 Task: Add the task  Develop a new online tool for social media management to the section Code Standardization Sprint in the project AgileNova and add a Due Date to the respective task as 2023/11/20
Action: Mouse moved to (50, 236)
Screenshot: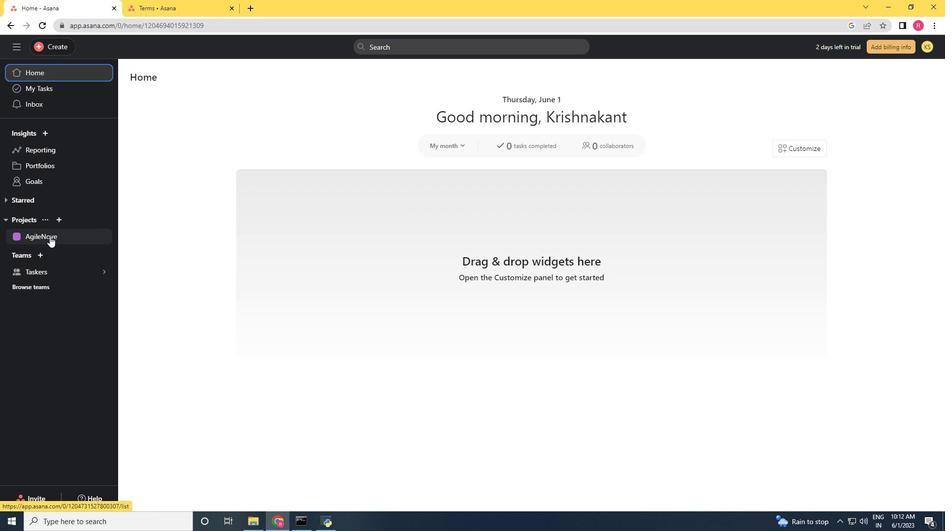 
Action: Mouse pressed left at (50, 236)
Screenshot: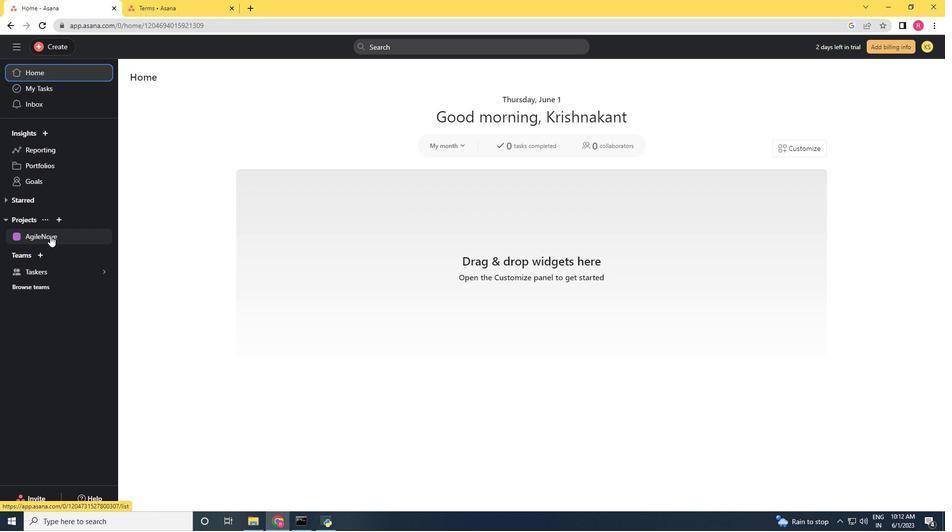 
Action: Mouse moved to (349, 289)
Screenshot: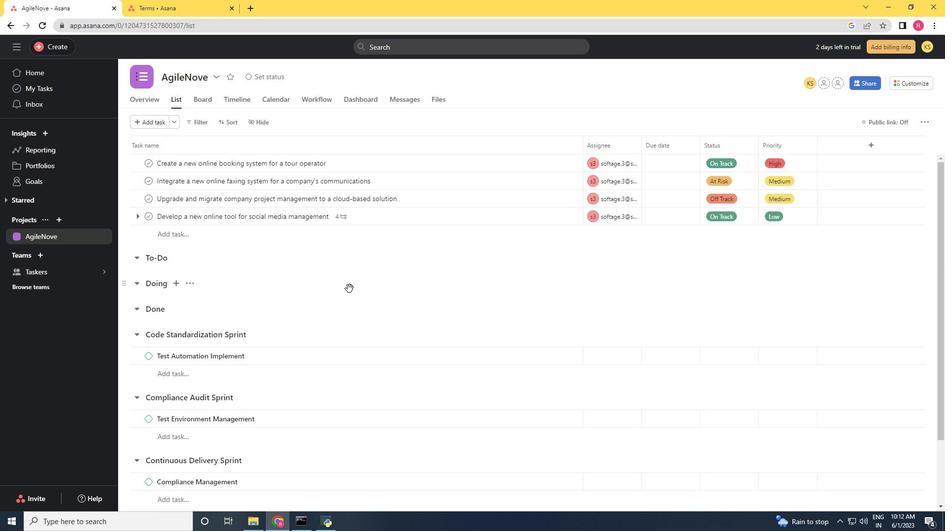 
Action: Mouse scrolled (349, 289) with delta (0, 0)
Screenshot: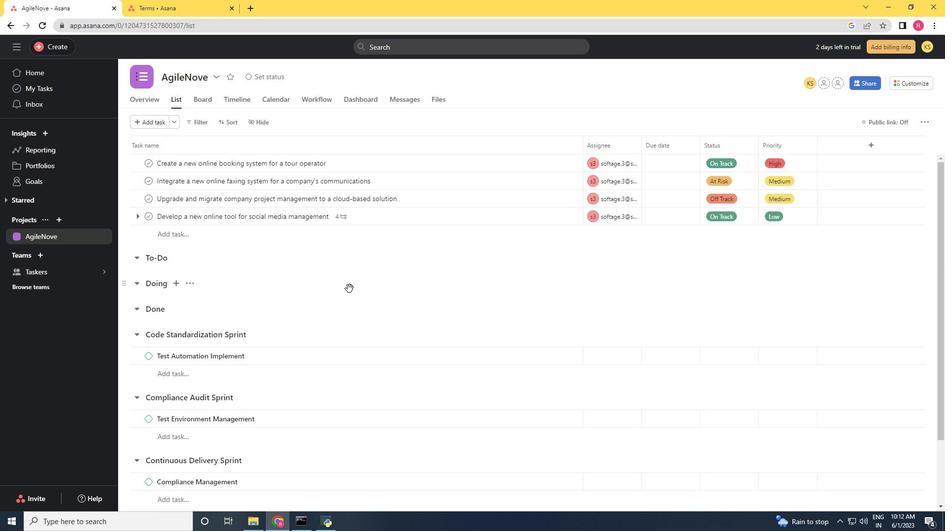 
Action: Mouse scrolled (349, 290) with delta (0, 0)
Screenshot: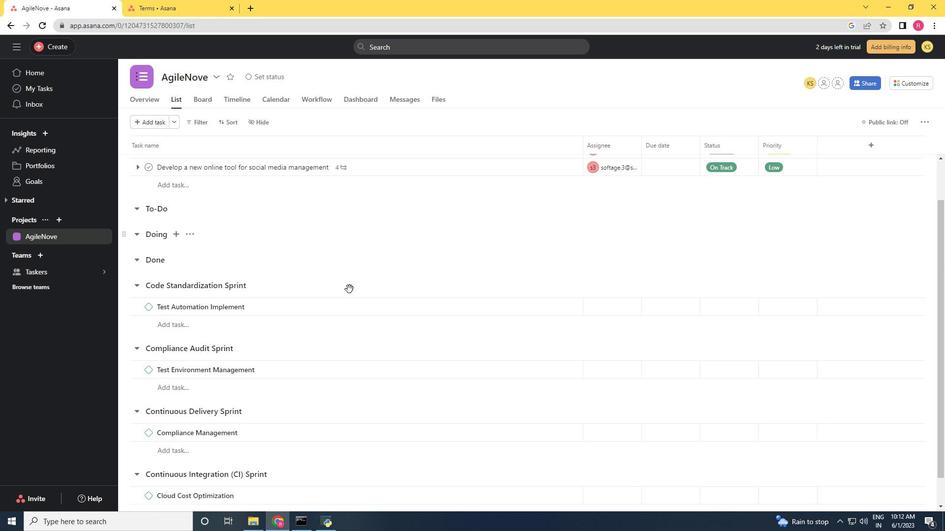 
Action: Mouse moved to (557, 216)
Screenshot: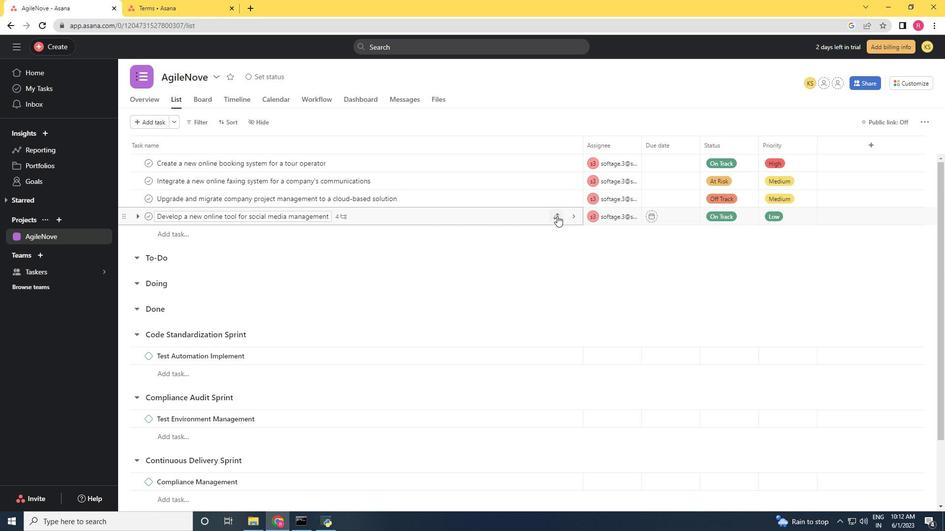 
Action: Mouse pressed left at (557, 216)
Screenshot: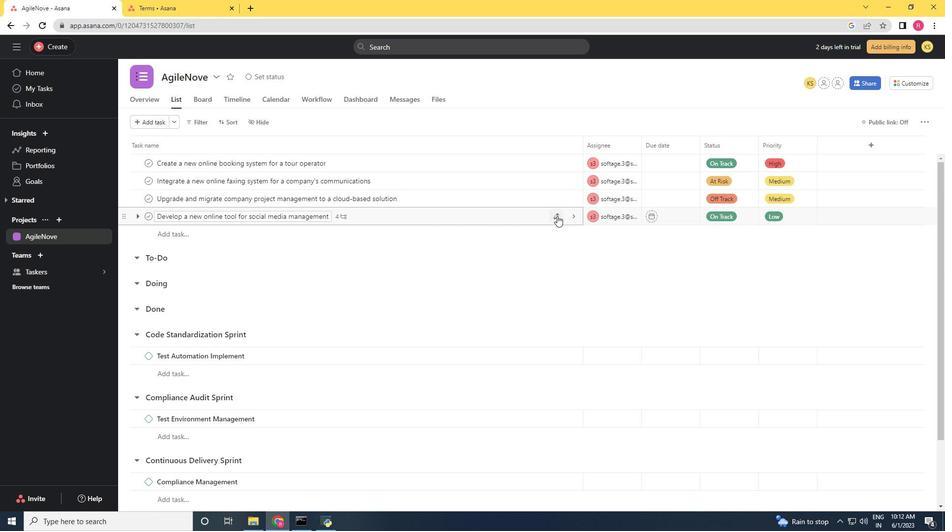 
Action: Mouse moved to (543, 330)
Screenshot: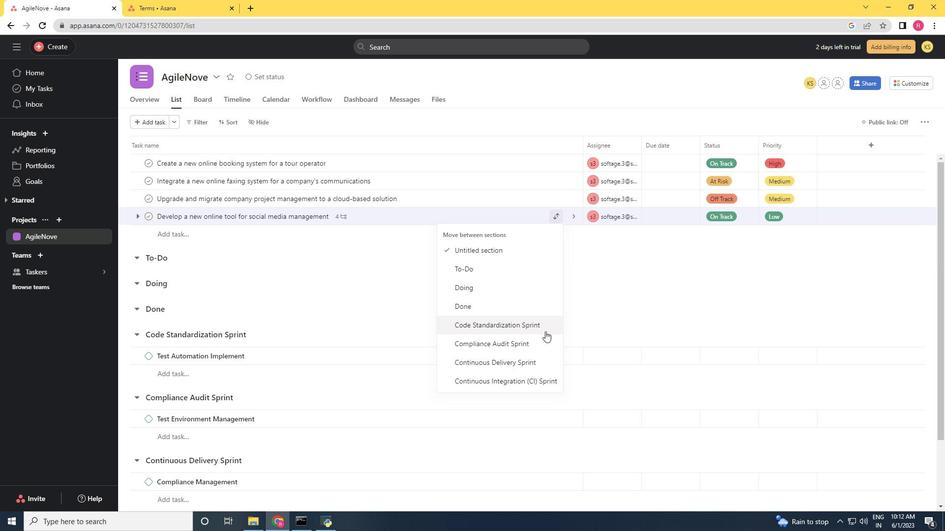 
Action: Mouse pressed left at (543, 330)
Screenshot: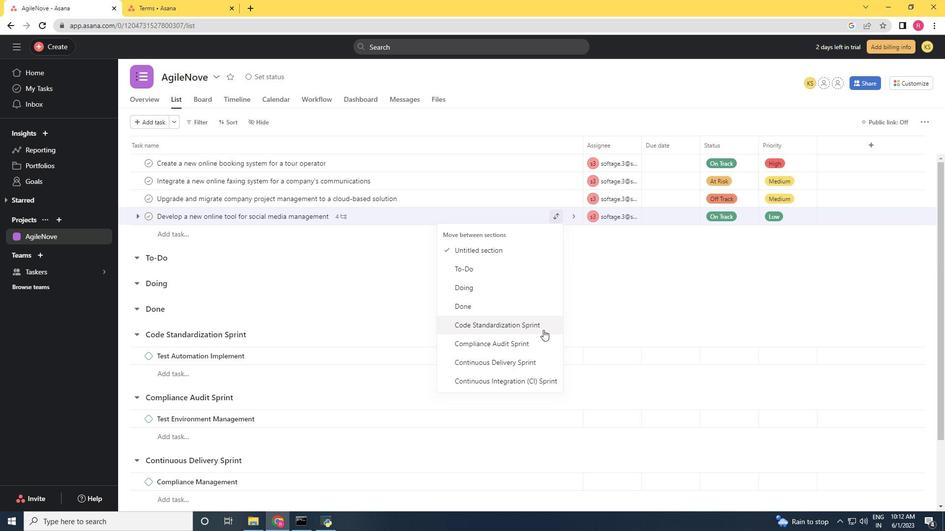 
Action: Mouse moved to (535, 341)
Screenshot: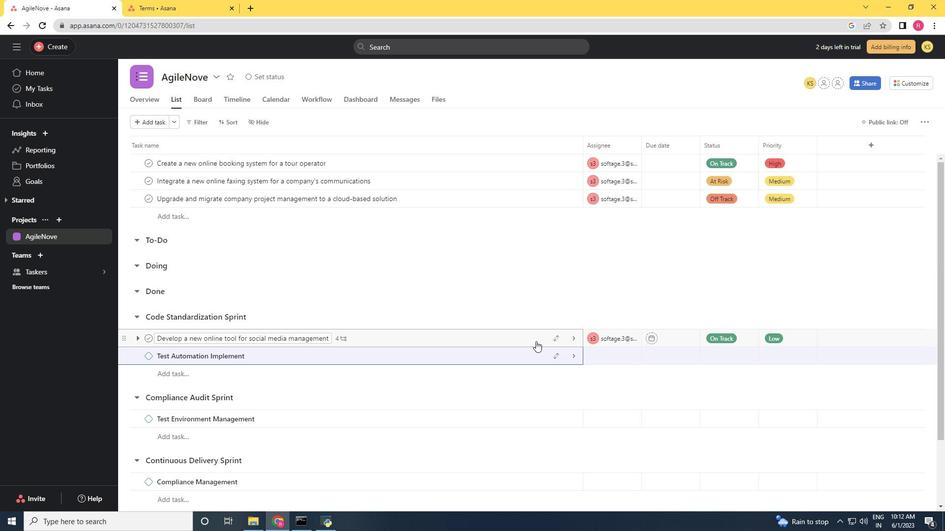 
Action: Mouse pressed left at (535, 341)
Screenshot: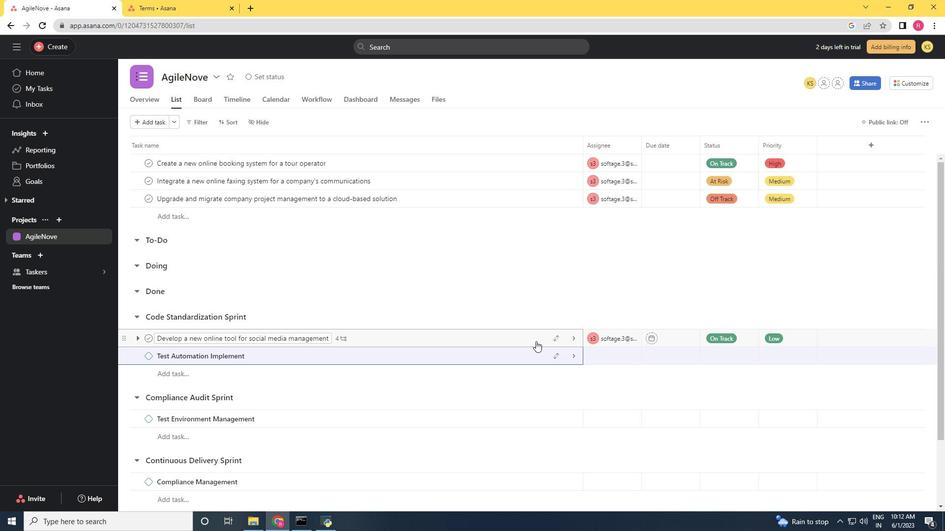 
Action: Mouse moved to (699, 318)
Screenshot: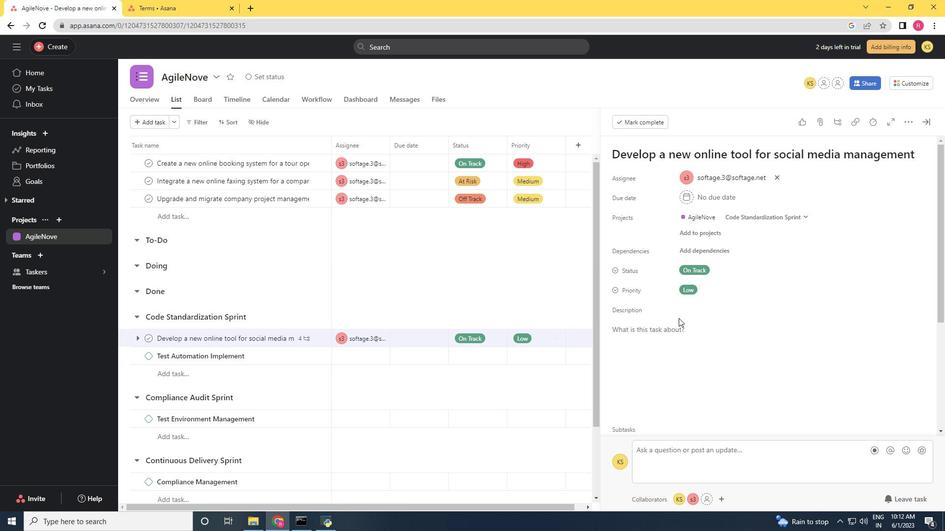
Action: Mouse scrolled (699, 318) with delta (0, 0)
Screenshot: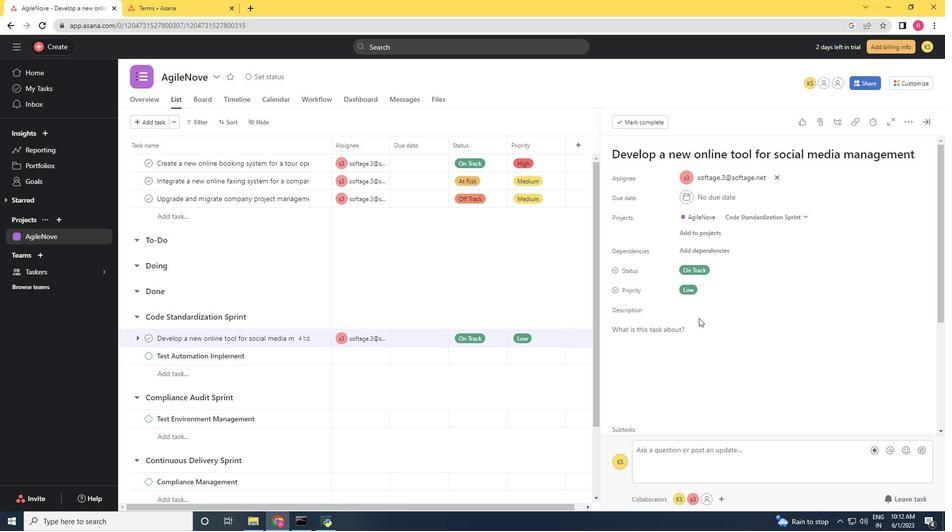
Action: Mouse moved to (699, 319)
Screenshot: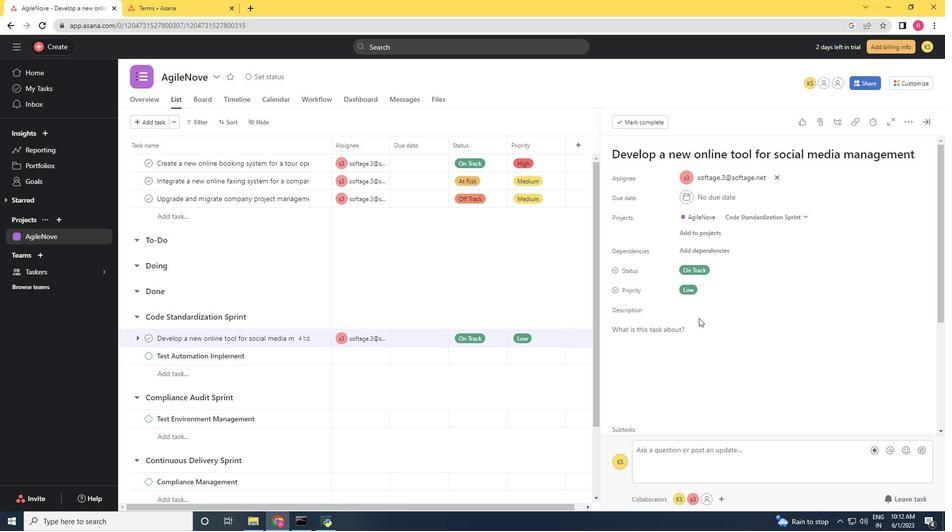 
Action: Mouse scrolled (699, 318) with delta (0, 0)
Screenshot: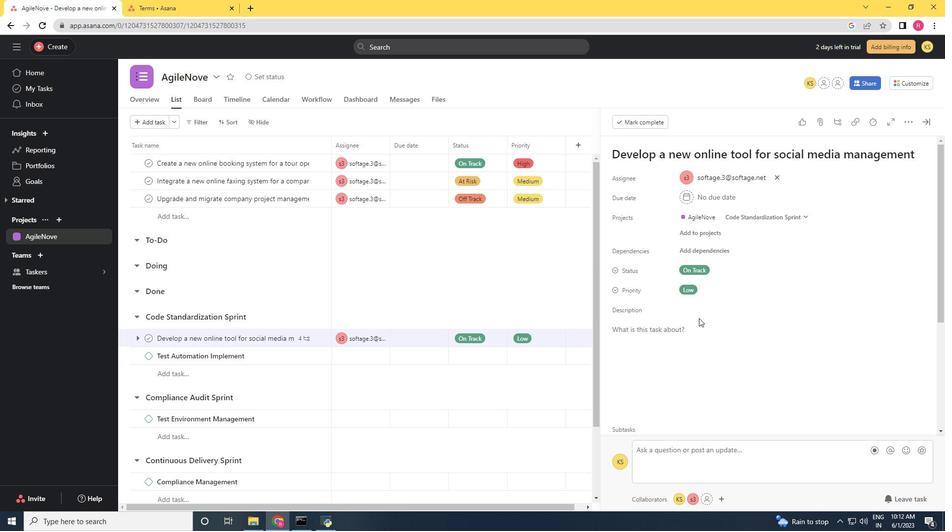 
Action: Mouse moved to (699, 319)
Screenshot: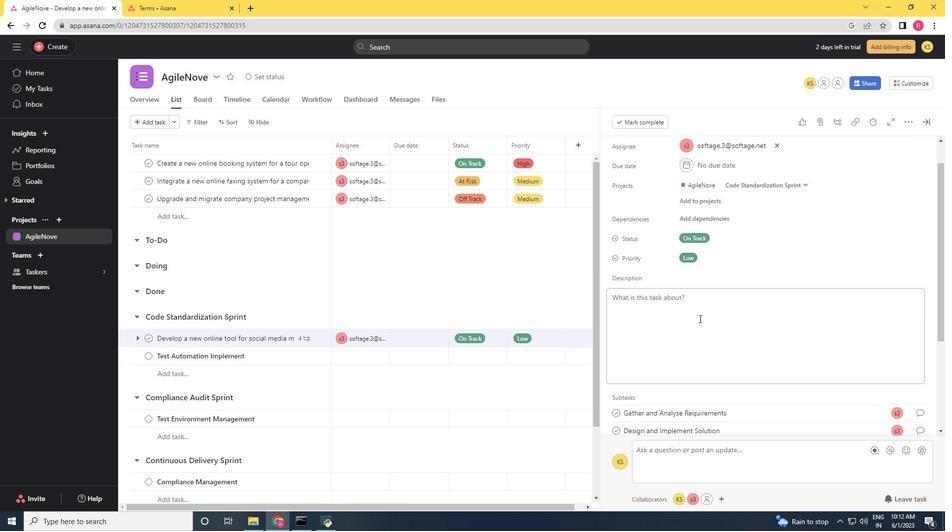
Action: Mouse scrolled (699, 319) with delta (0, 0)
Screenshot: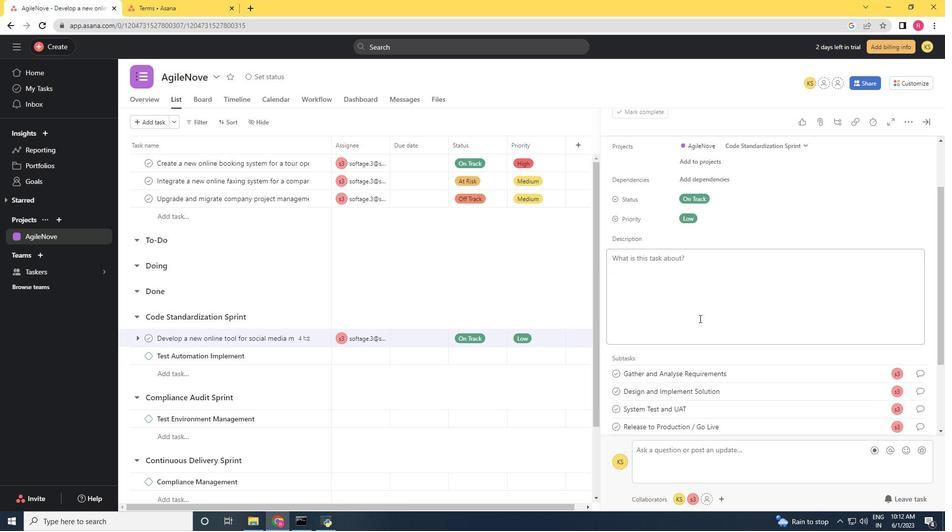 
Action: Mouse scrolled (699, 319) with delta (0, 0)
Screenshot: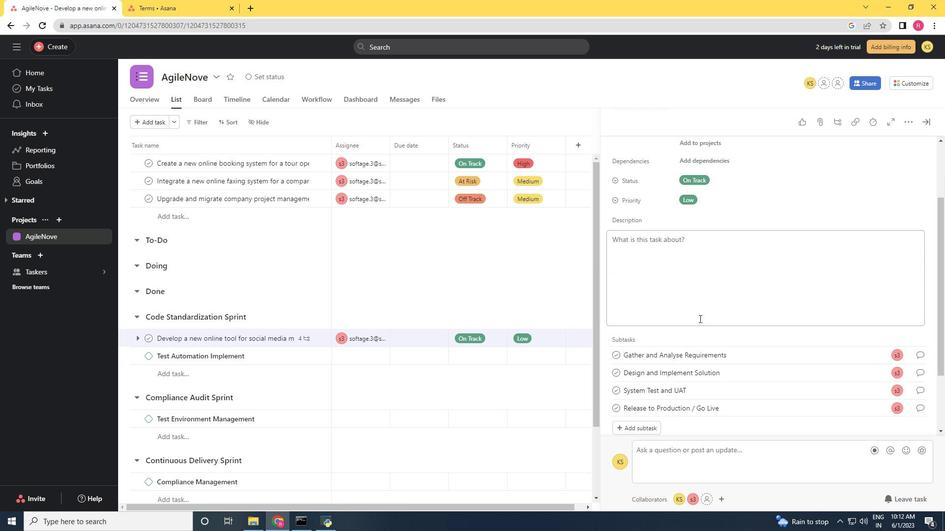 
Action: Mouse moved to (700, 315)
Screenshot: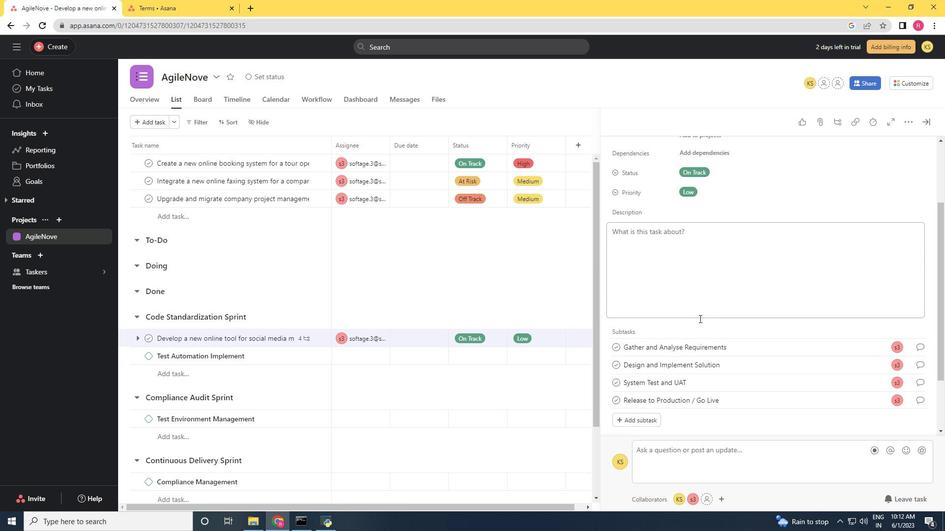 
Action: Mouse scrolled (700, 316) with delta (0, 0)
Screenshot: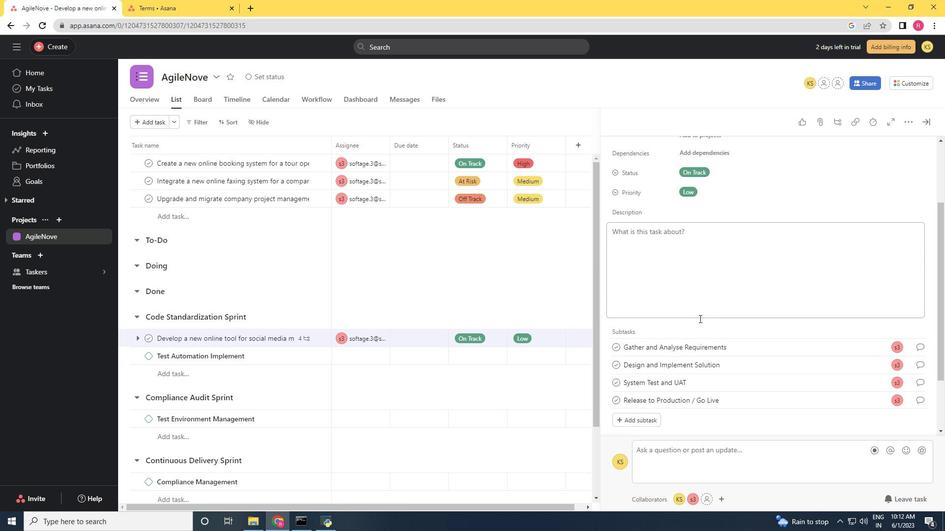 
Action: Mouse moved to (712, 196)
Screenshot: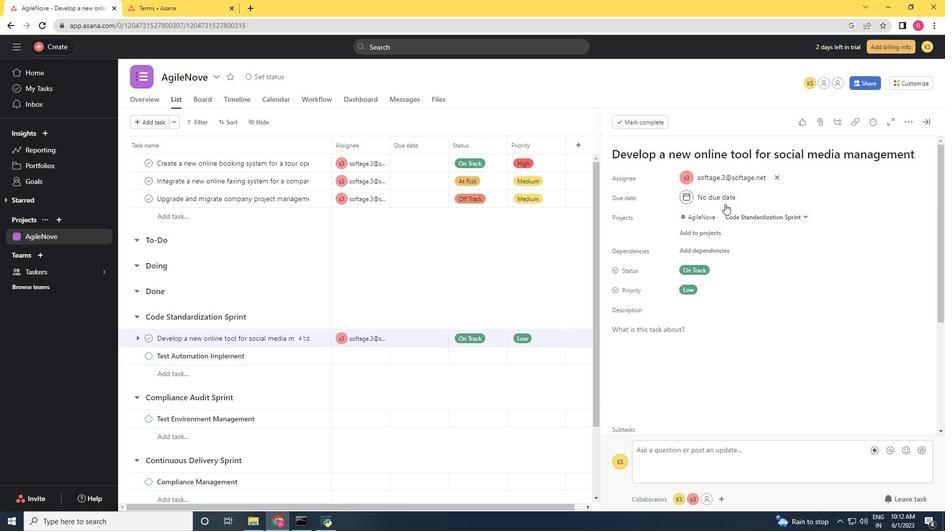 
Action: Mouse pressed left at (712, 196)
Screenshot: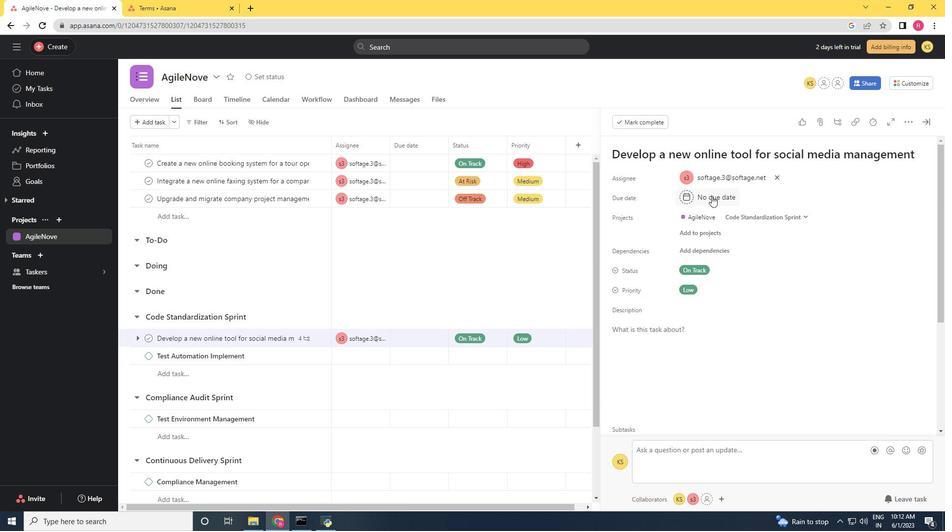
Action: Mouse moved to (803, 249)
Screenshot: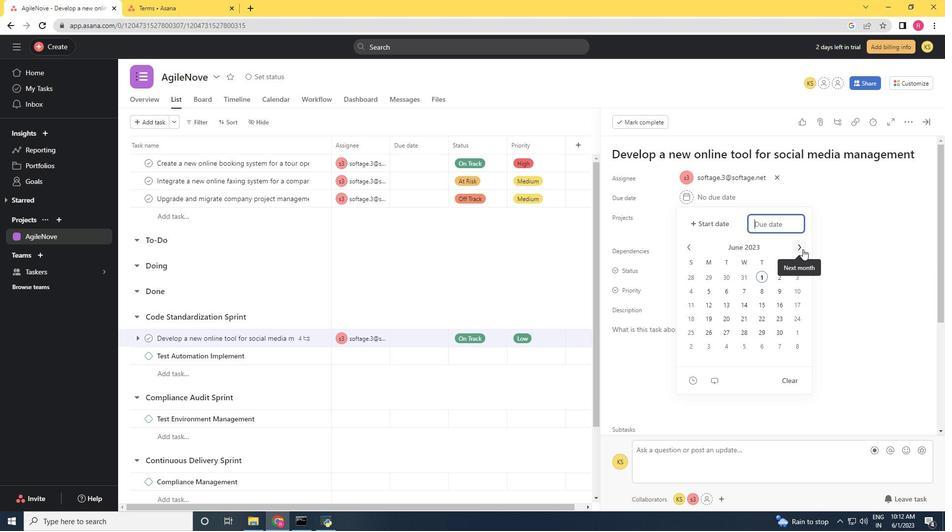 
Action: Mouse pressed left at (803, 249)
Screenshot: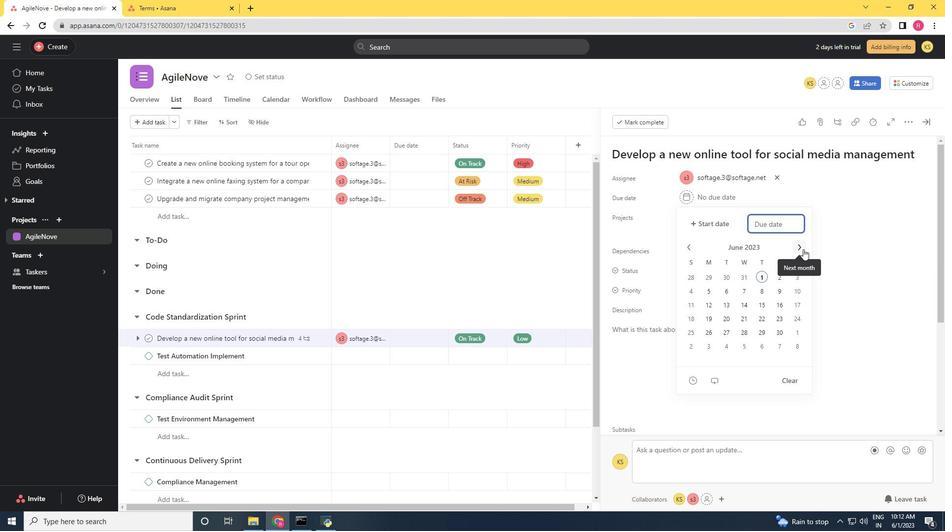 
Action: Mouse pressed left at (803, 249)
Screenshot: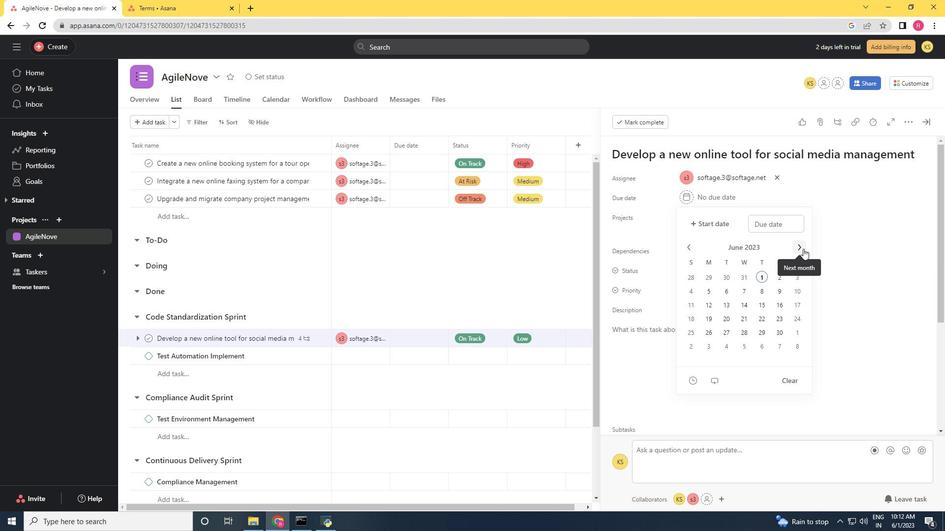 
Action: Mouse pressed left at (803, 249)
Screenshot: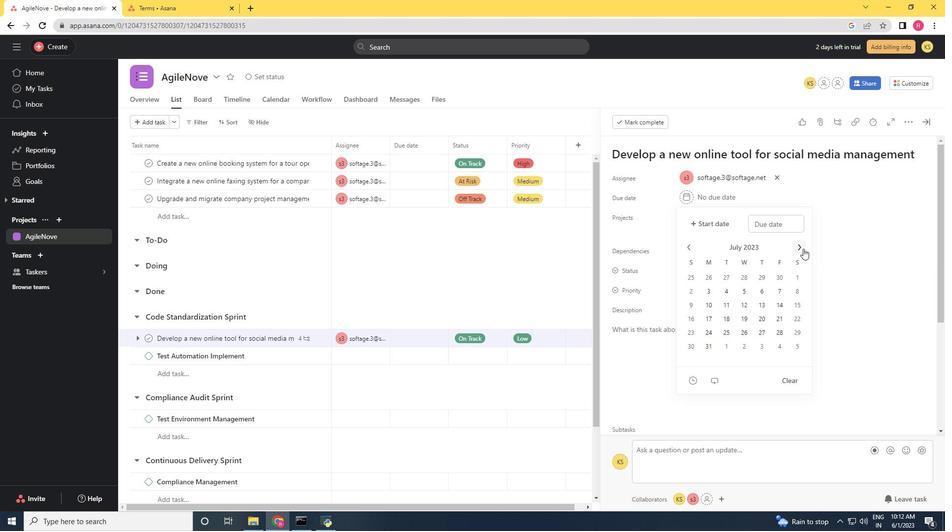 
Action: Mouse pressed left at (803, 249)
Screenshot: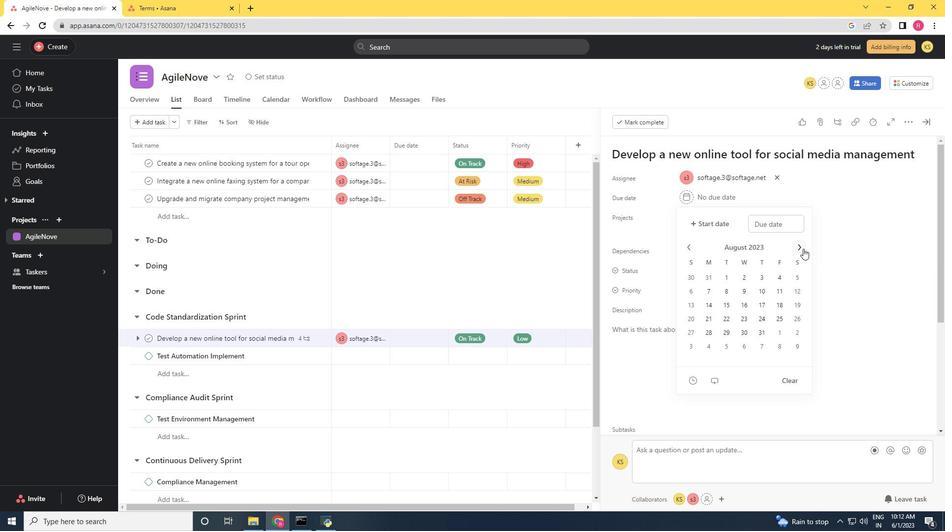 
Action: Mouse pressed left at (803, 249)
Screenshot: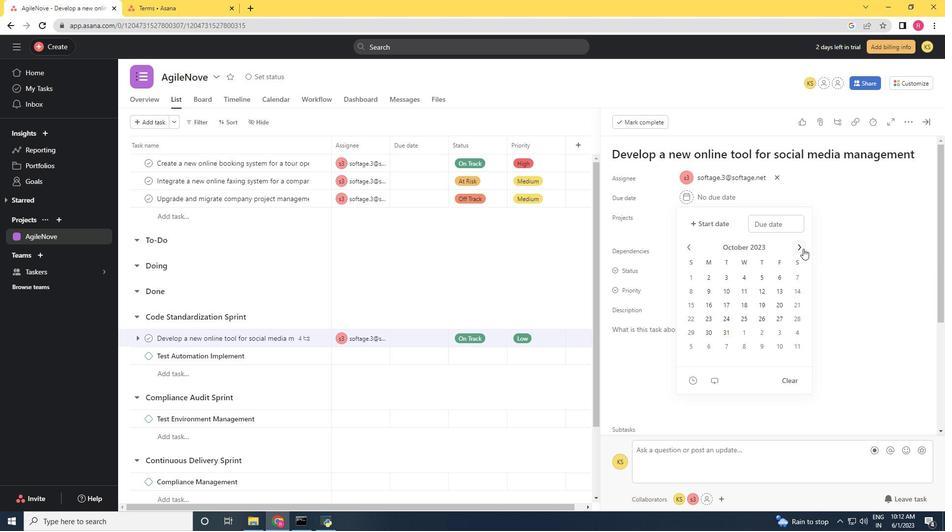 
Action: Mouse moved to (710, 316)
Screenshot: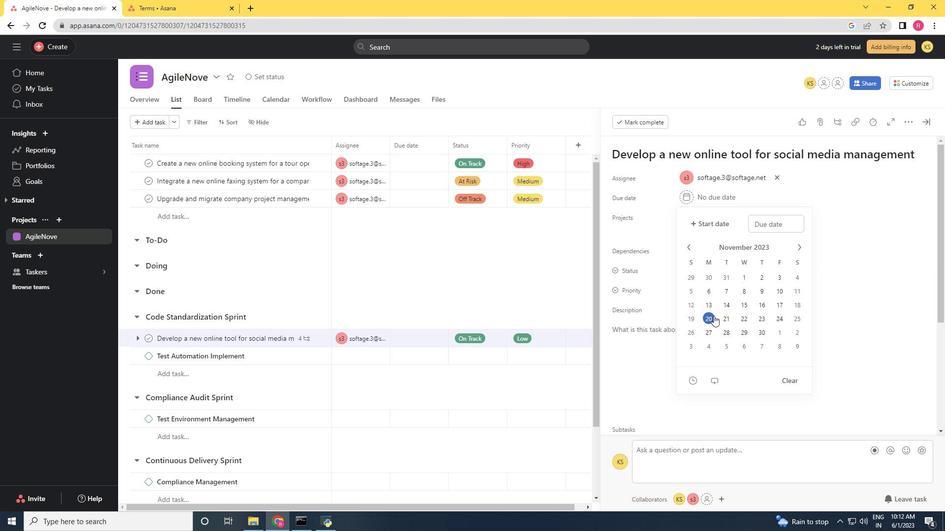 
Action: Mouse pressed left at (710, 316)
Screenshot: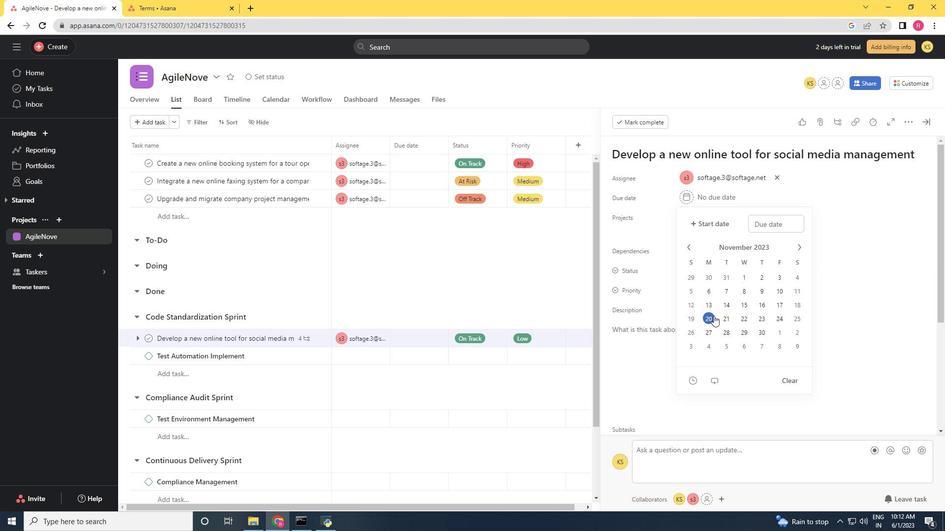 
Action: Mouse moved to (861, 296)
Screenshot: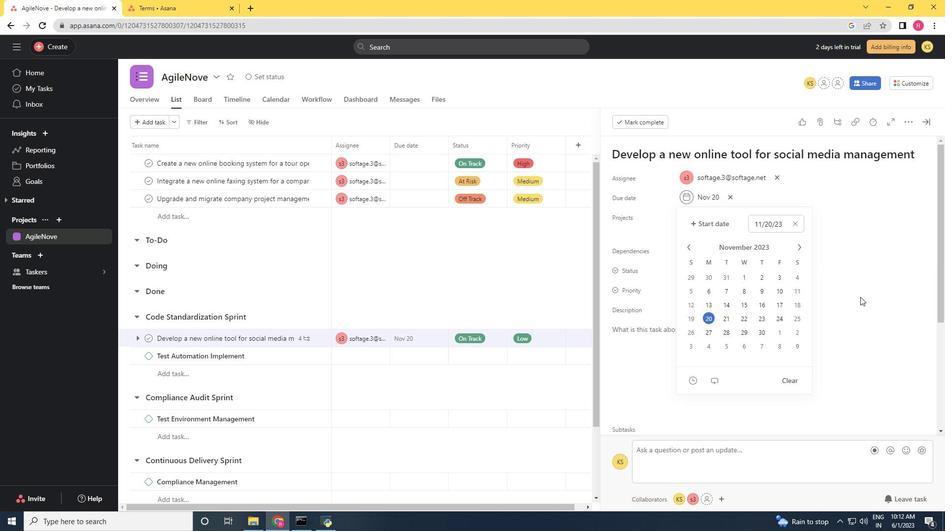 
Action: Mouse pressed left at (861, 296)
Screenshot: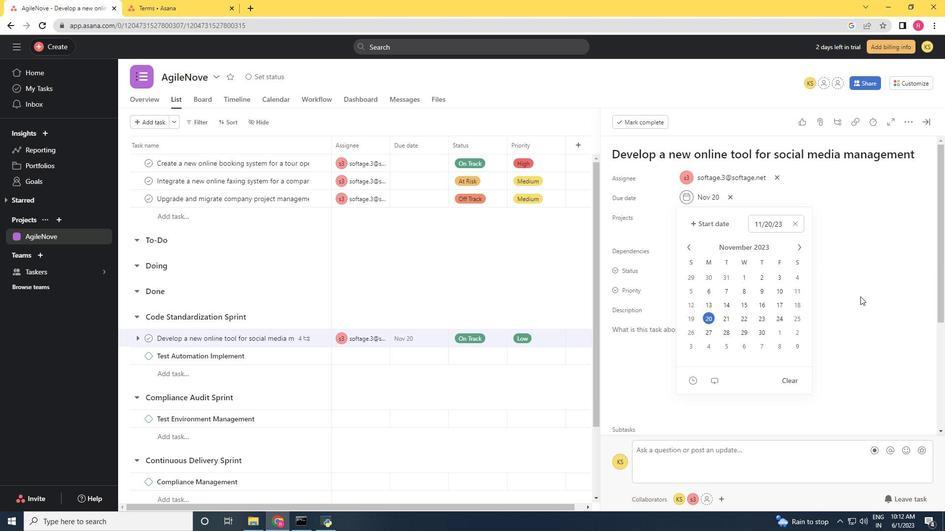 
Action: Mouse moved to (794, 279)
Screenshot: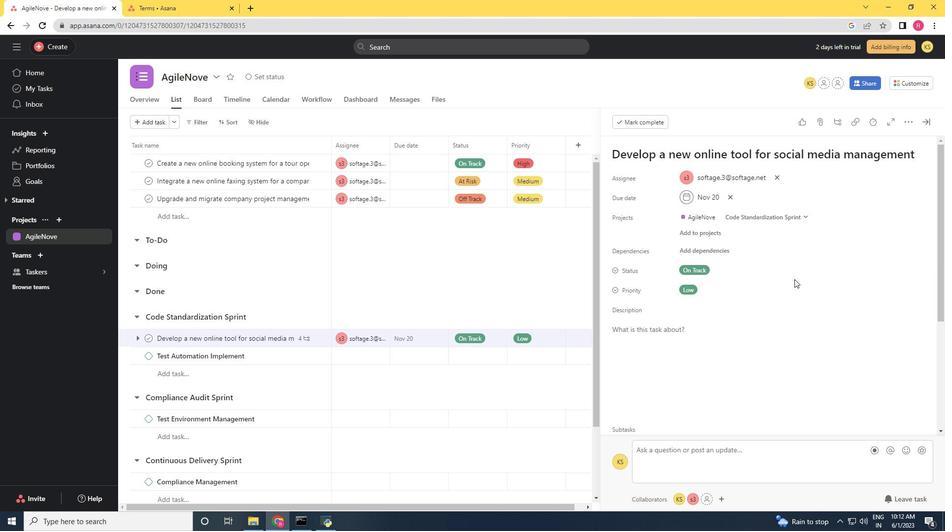 
